 Task: Use Booming Rumble Effect in this video Movie B.mp4
Action: Mouse pressed left at (217, 126)
Screenshot: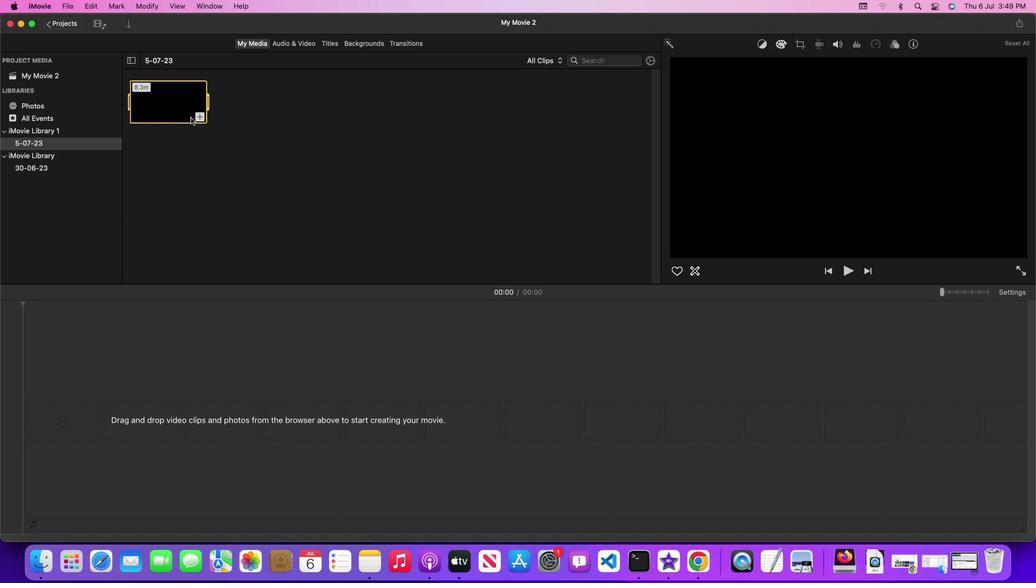 
Action: Mouse moved to (161, 106)
Screenshot: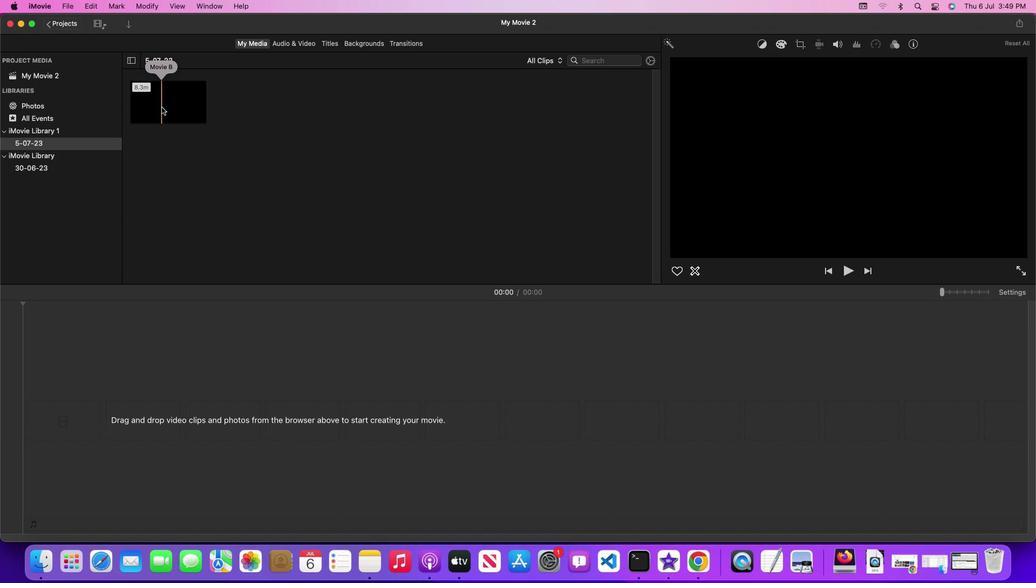 
Action: Mouse pressed left at (161, 106)
Screenshot: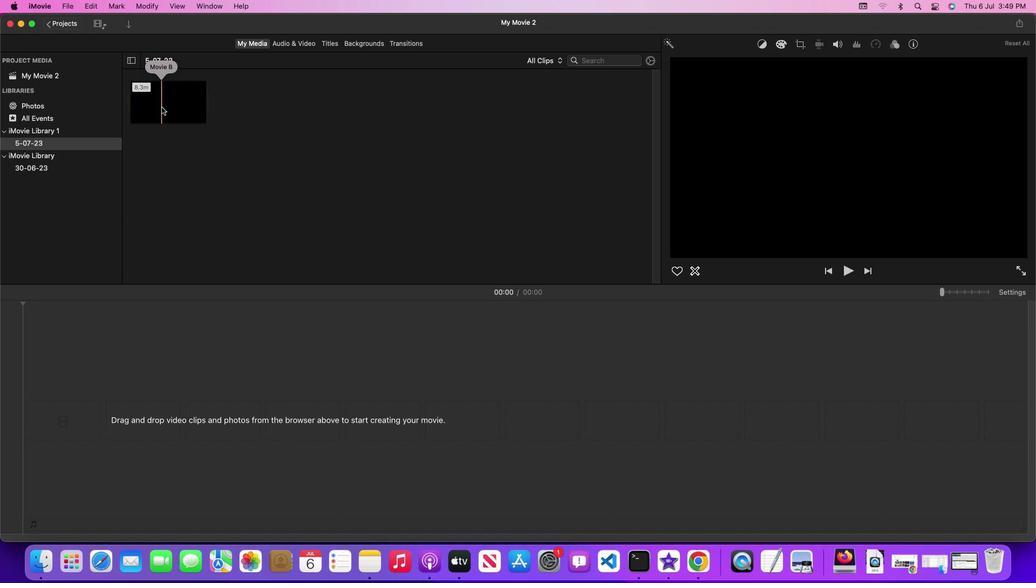 
Action: Mouse pressed left at (161, 106)
Screenshot: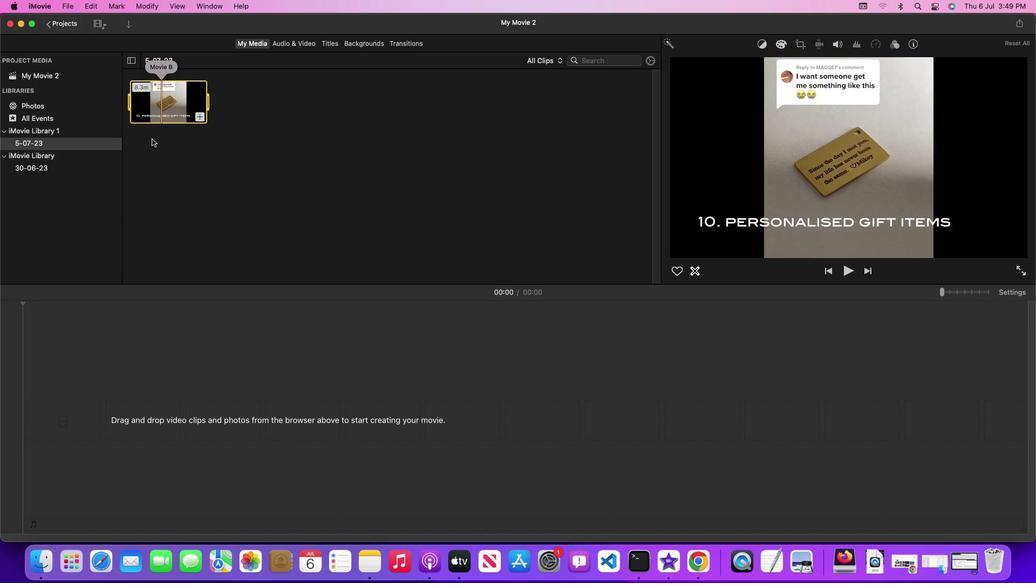 
Action: Mouse moved to (294, 39)
Screenshot: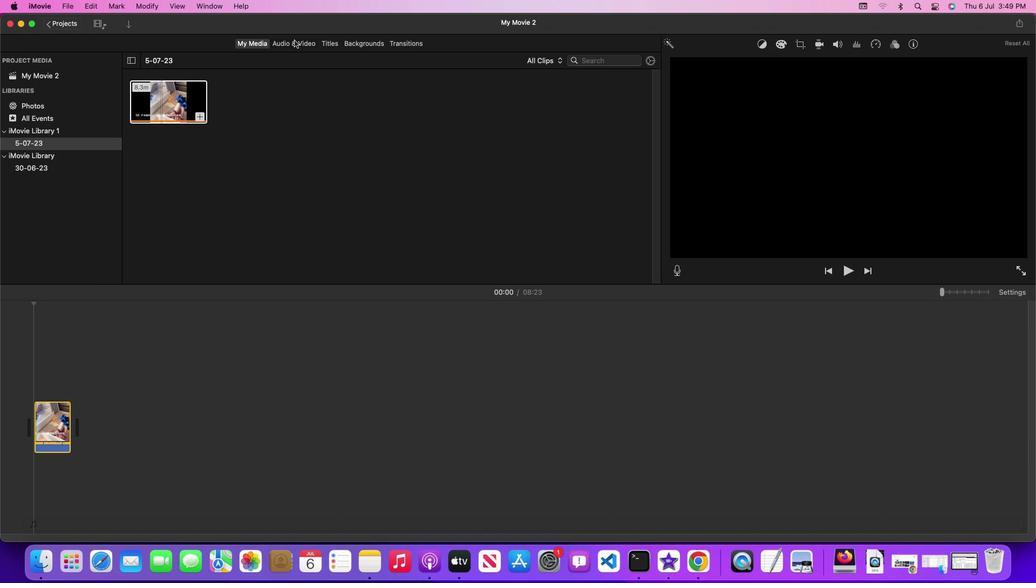 
Action: Mouse pressed left at (294, 39)
Screenshot: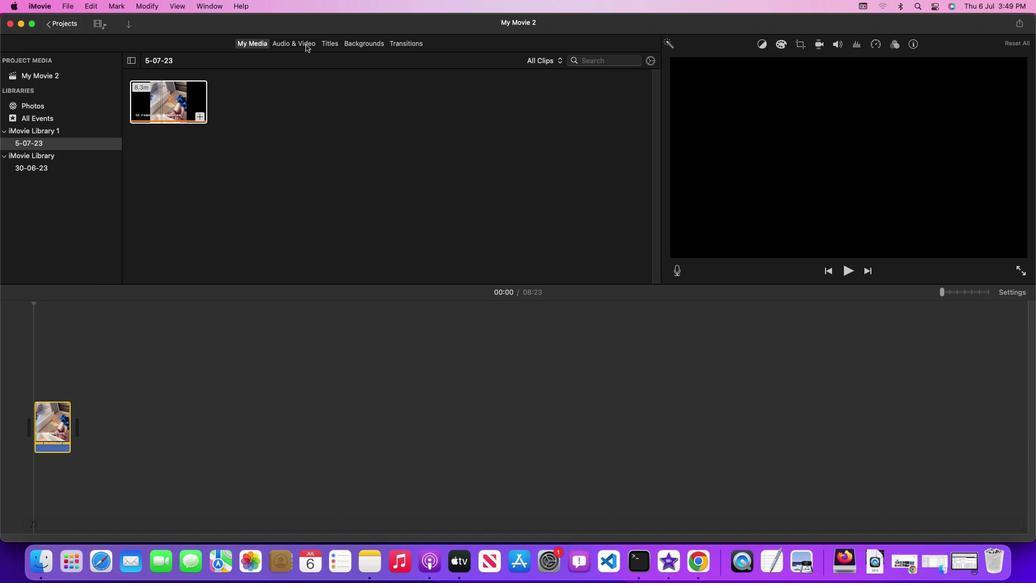 
Action: Mouse moved to (658, 143)
Screenshot: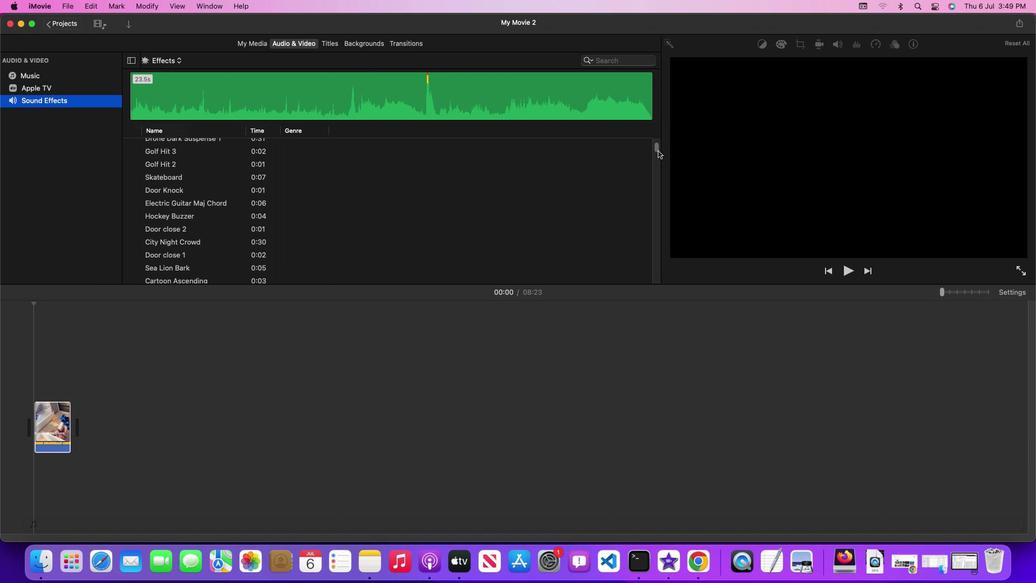 
Action: Mouse pressed left at (658, 143)
Screenshot: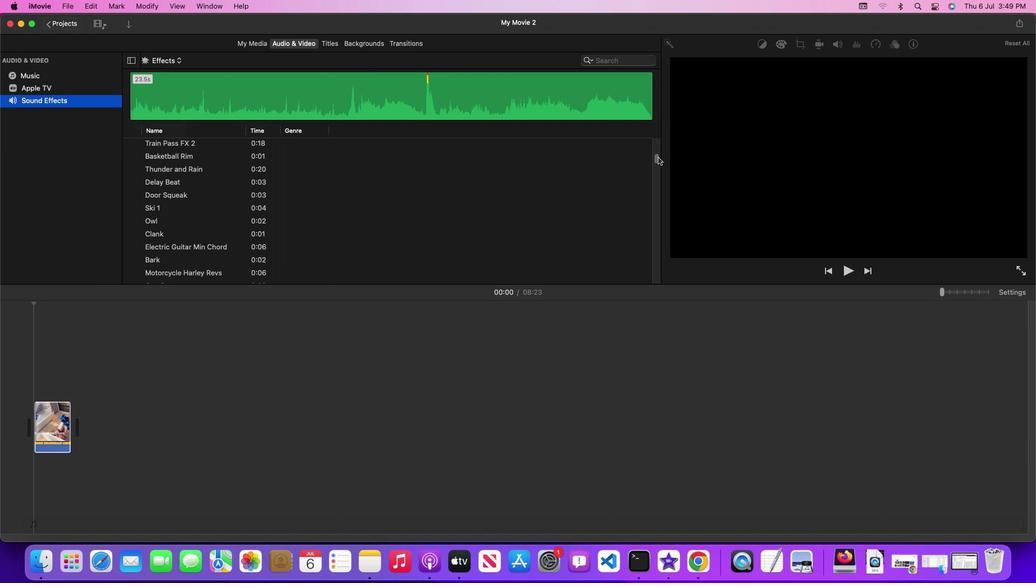 
Action: Mouse moved to (416, 275)
Screenshot: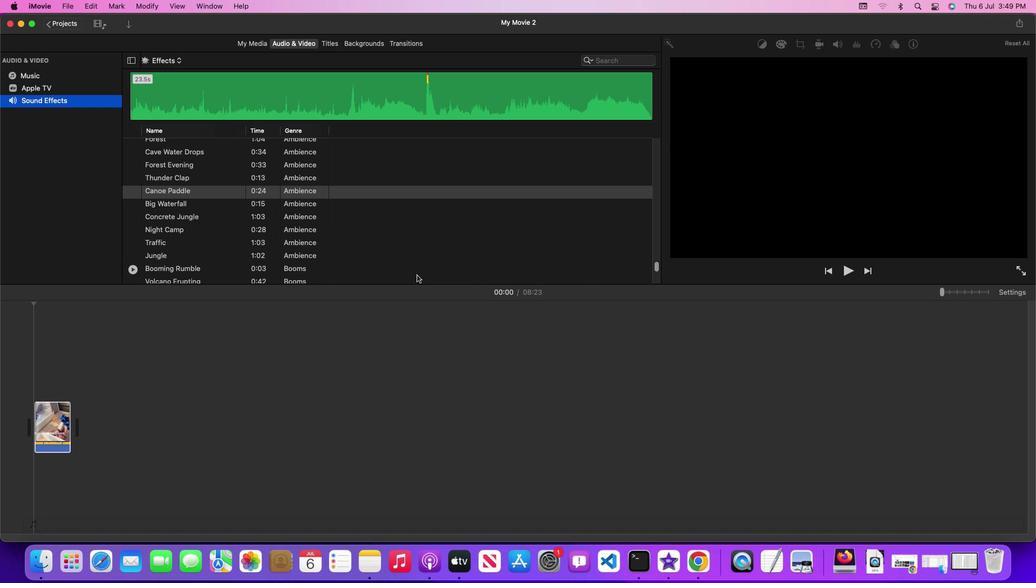 
Action: Mouse pressed left at (416, 275)
Screenshot: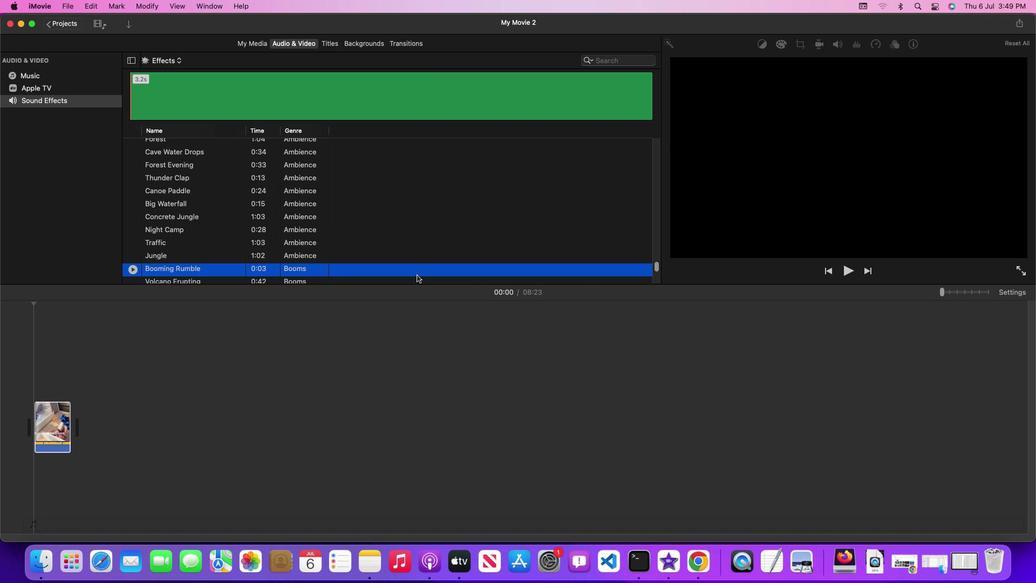 
Action: Mouse moved to (419, 271)
Screenshot: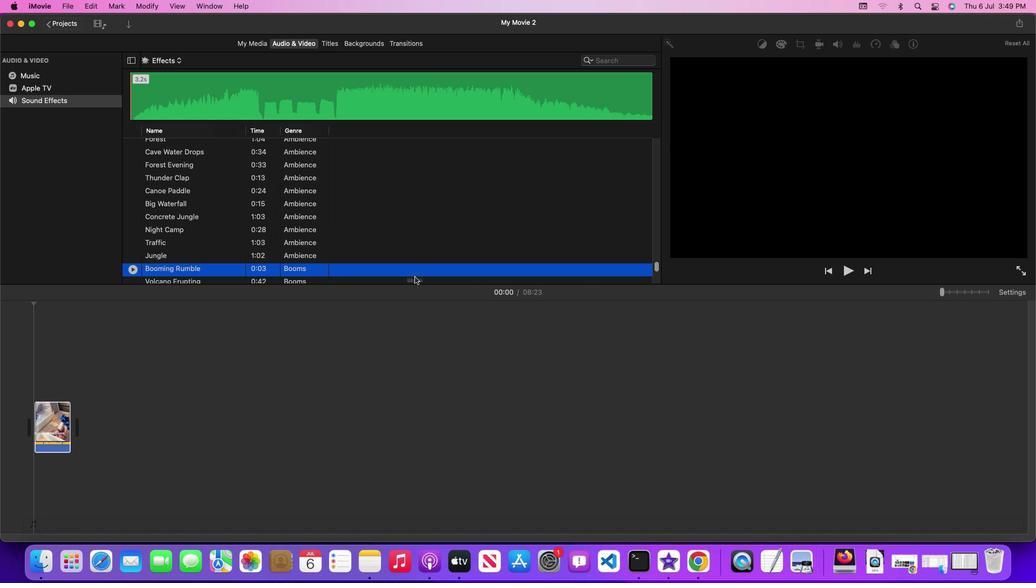 
Action: Mouse pressed left at (419, 271)
Screenshot: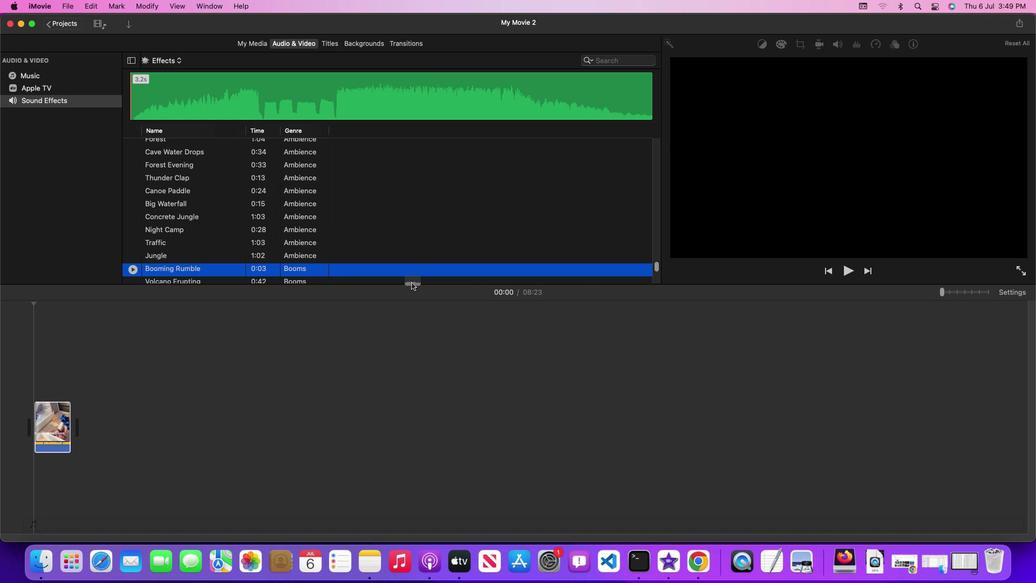 
Action: Mouse moved to (199, 347)
Screenshot: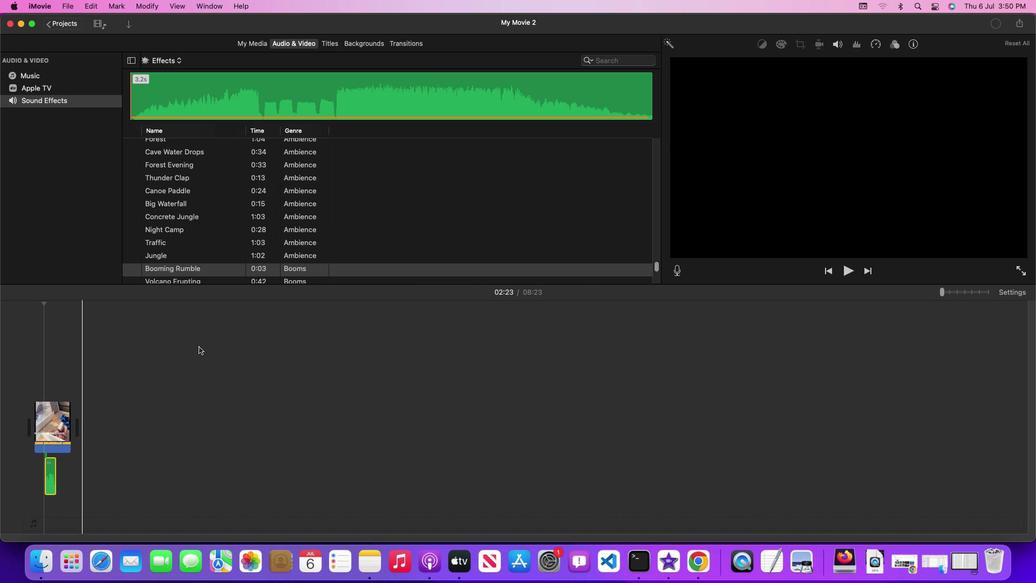 
